 Task: Create a due date automation trigger when advanced on, on the tuesday of the week a card is due add fields with custom field "Resume" set to a number lower than 1 and lower or equal to 10 at 11:00 AM.
Action: Mouse moved to (1030, 81)
Screenshot: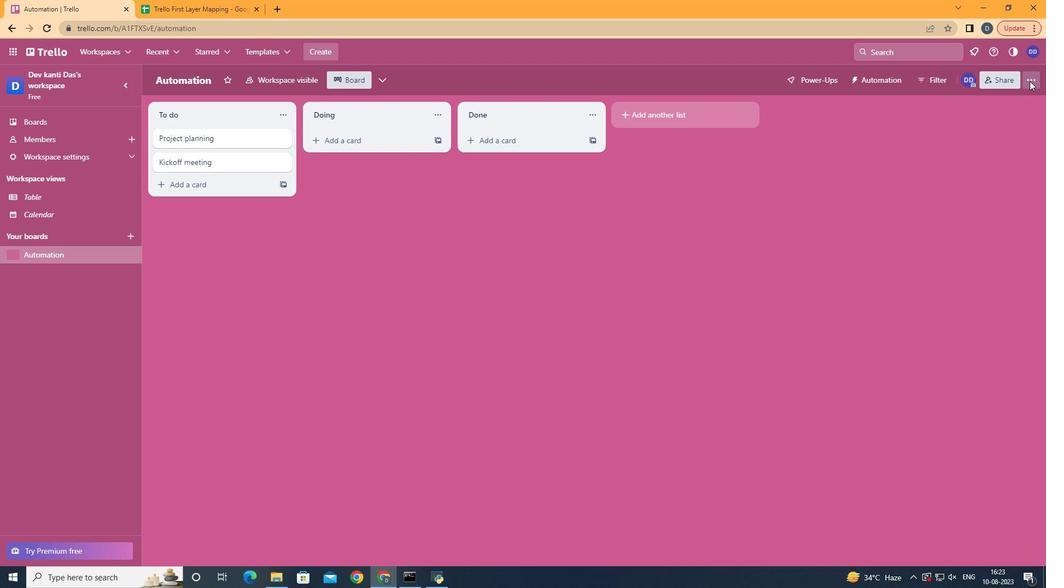 
Action: Mouse pressed left at (1030, 81)
Screenshot: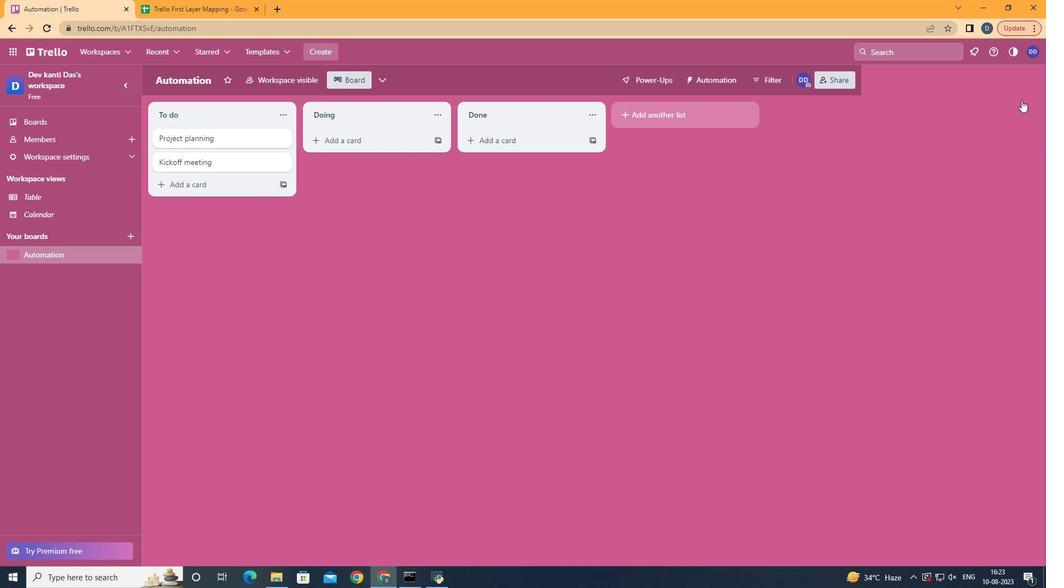
Action: Mouse moved to (968, 219)
Screenshot: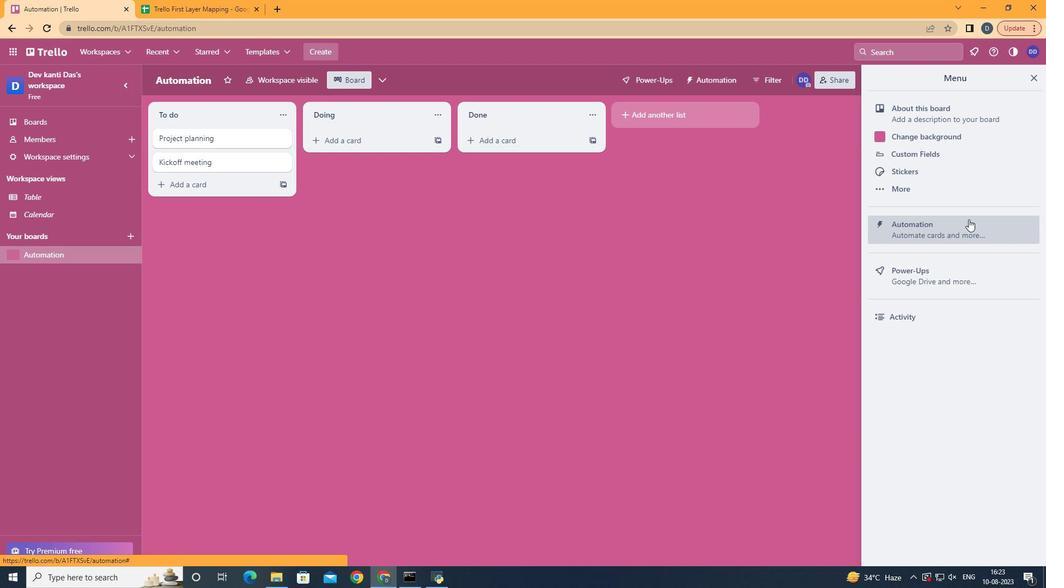 
Action: Mouse pressed left at (968, 219)
Screenshot: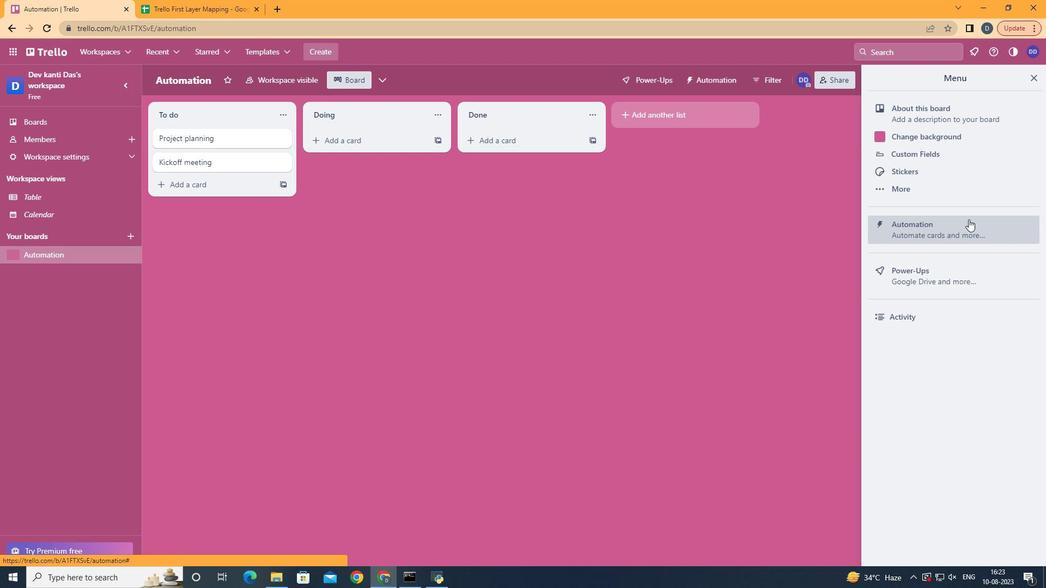 
Action: Mouse moved to (174, 219)
Screenshot: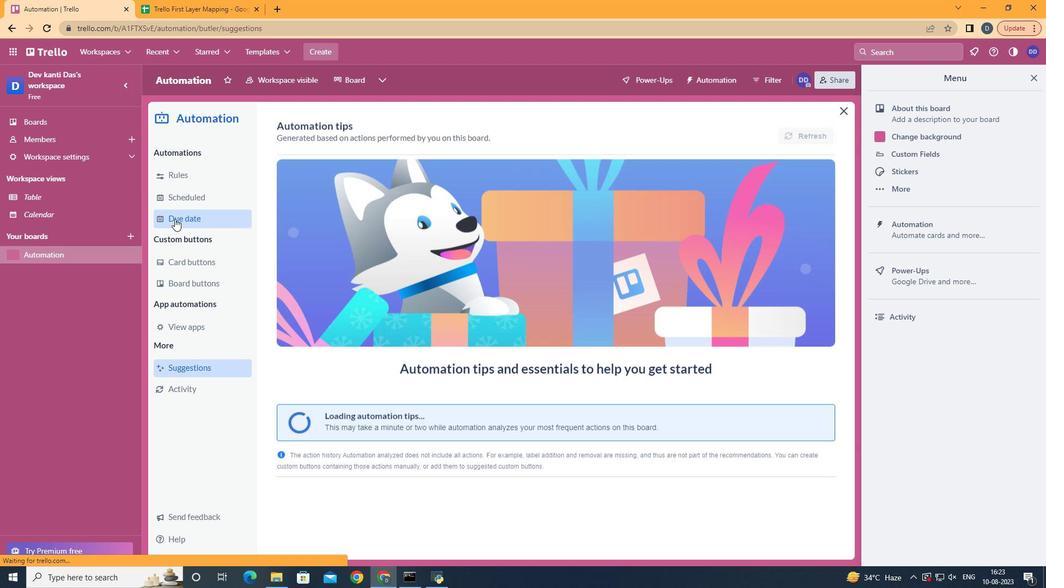 
Action: Mouse pressed left at (174, 219)
Screenshot: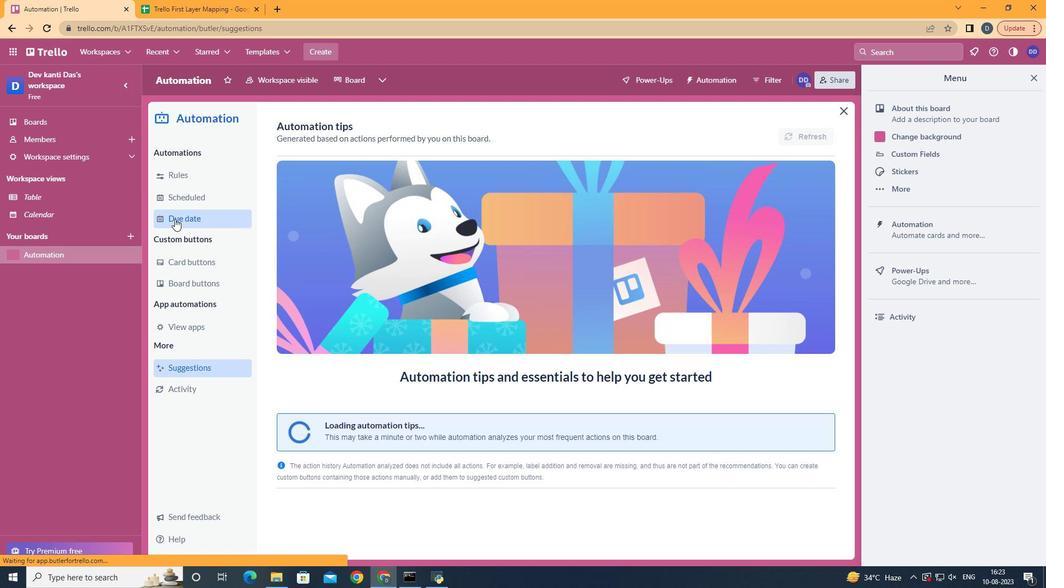 
Action: Mouse moved to (767, 126)
Screenshot: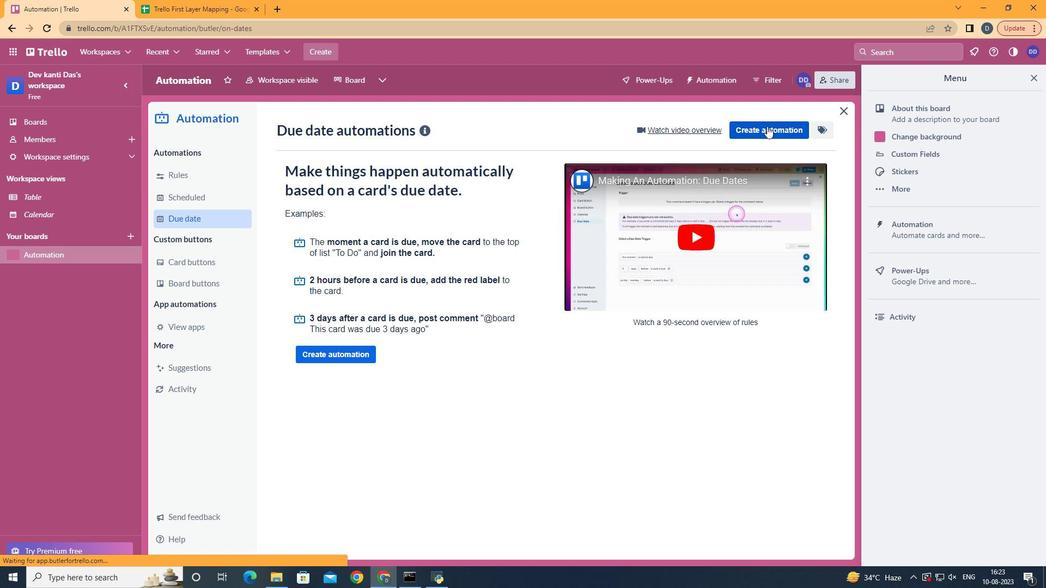 
Action: Mouse pressed left at (767, 126)
Screenshot: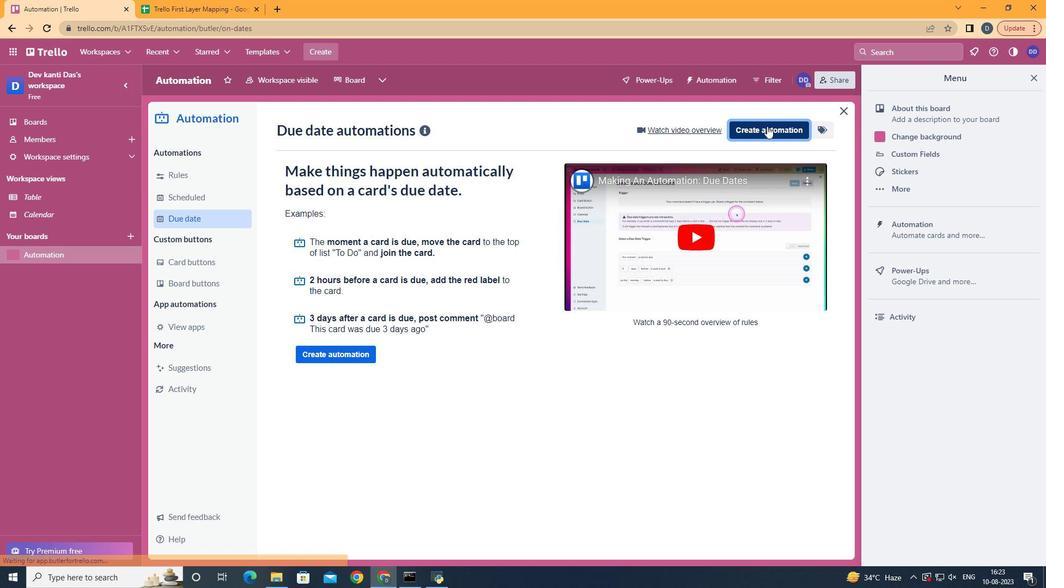
Action: Mouse moved to (581, 232)
Screenshot: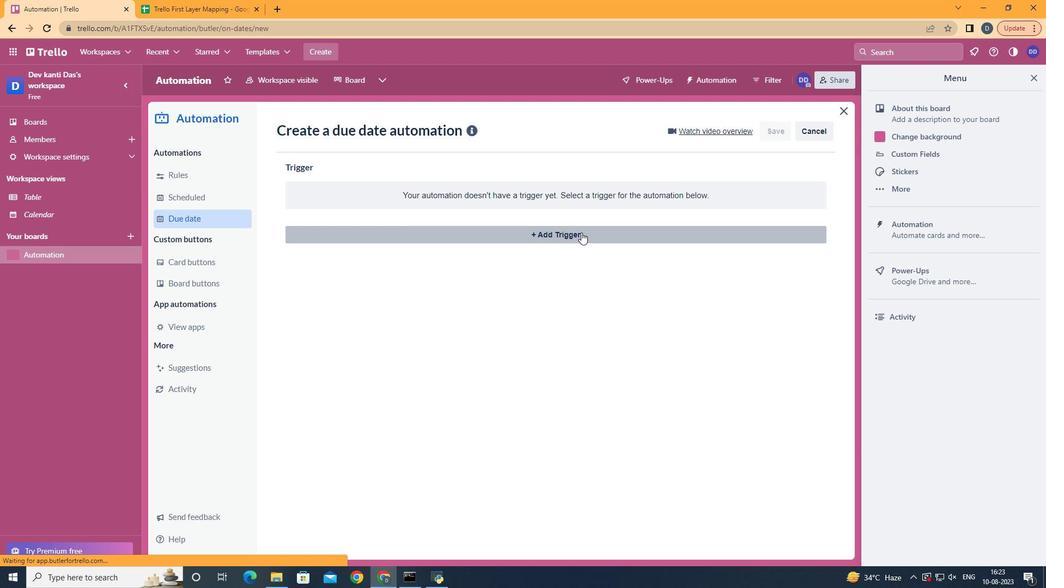 
Action: Mouse pressed left at (581, 232)
Screenshot: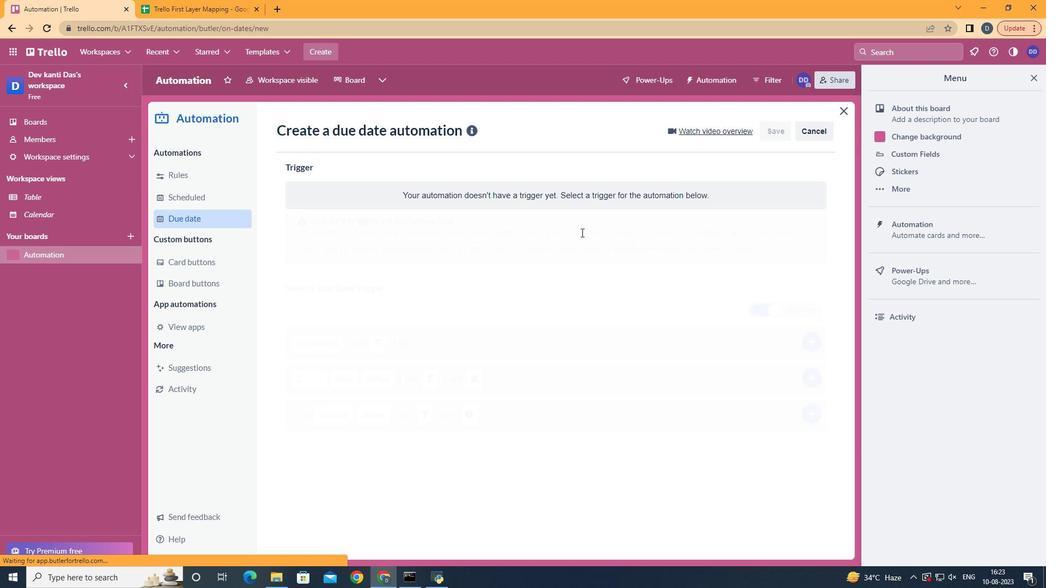 
Action: Mouse moved to (353, 304)
Screenshot: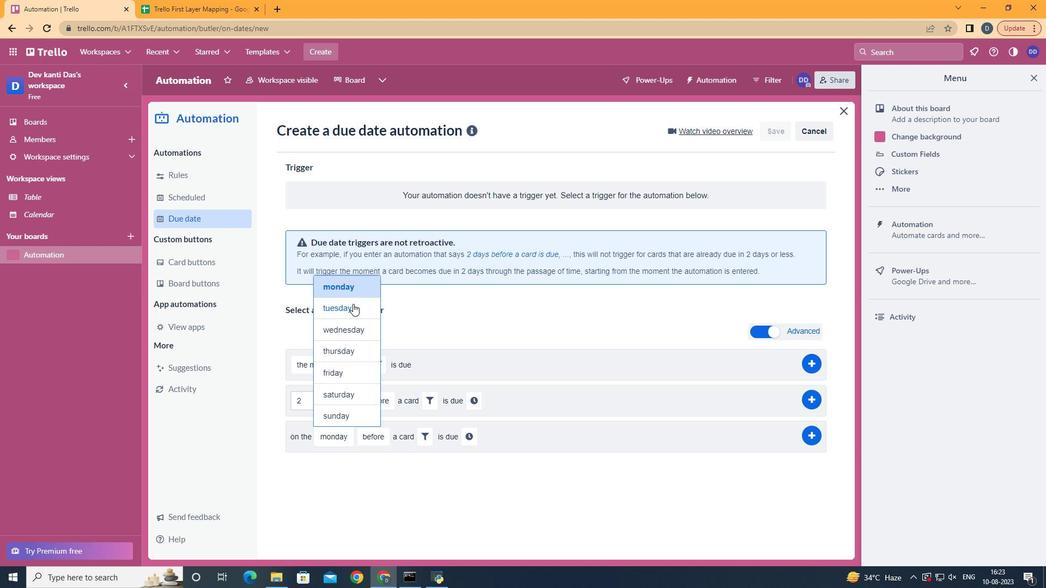
Action: Mouse pressed left at (353, 304)
Screenshot: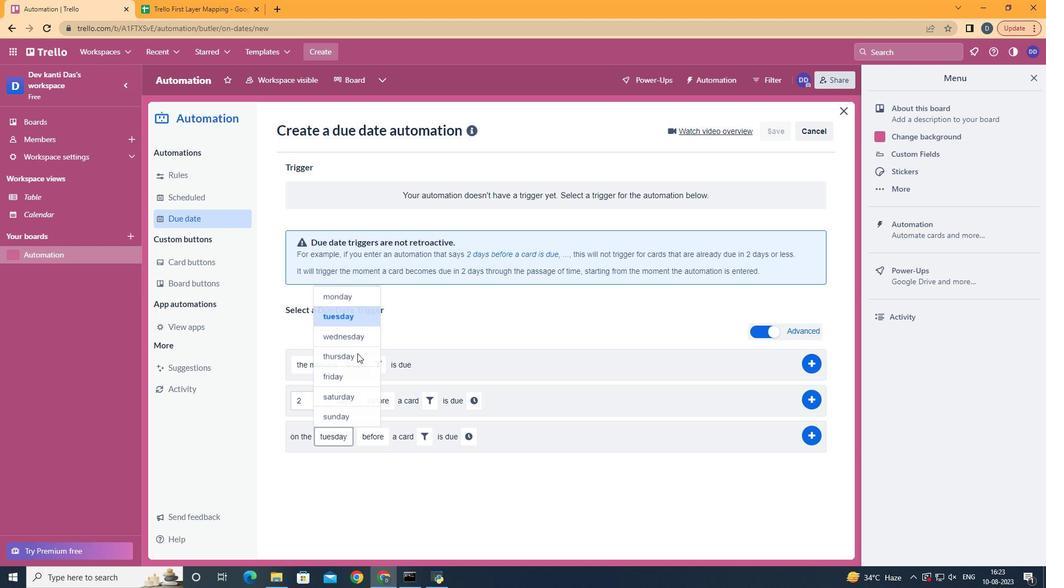 
Action: Mouse moved to (378, 500)
Screenshot: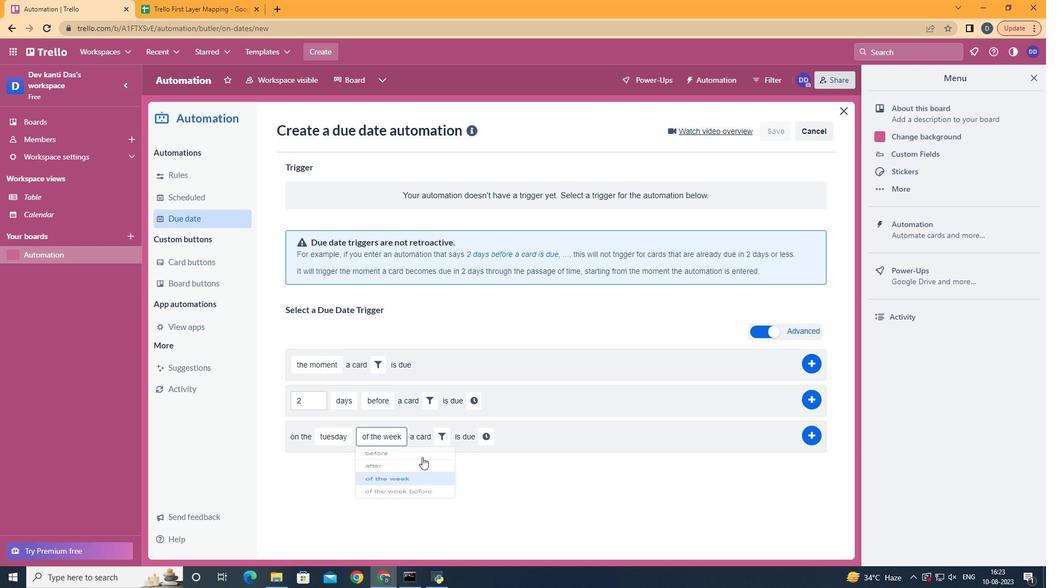 
Action: Mouse pressed left at (378, 500)
Screenshot: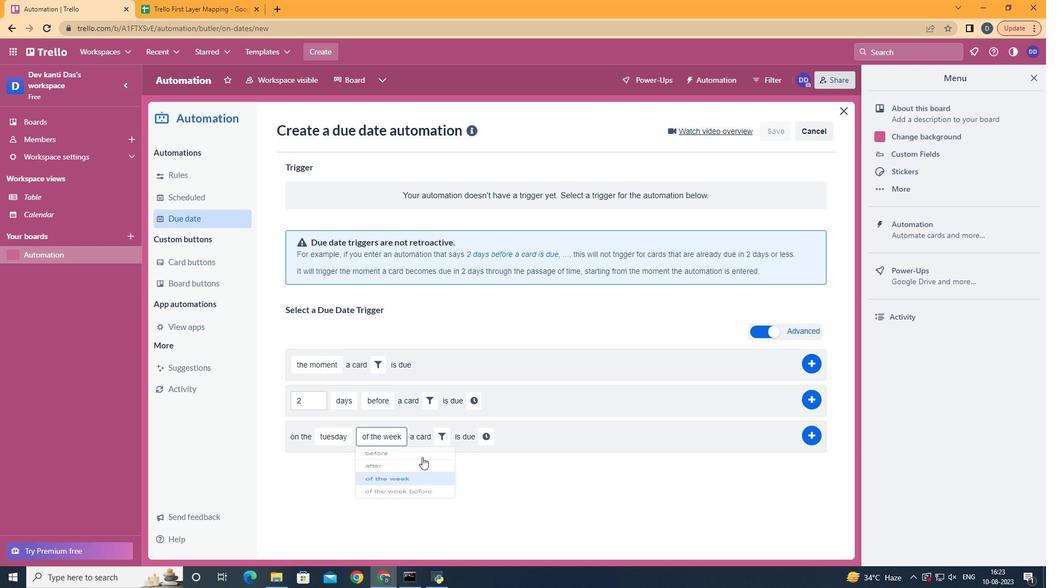 
Action: Mouse moved to (437, 431)
Screenshot: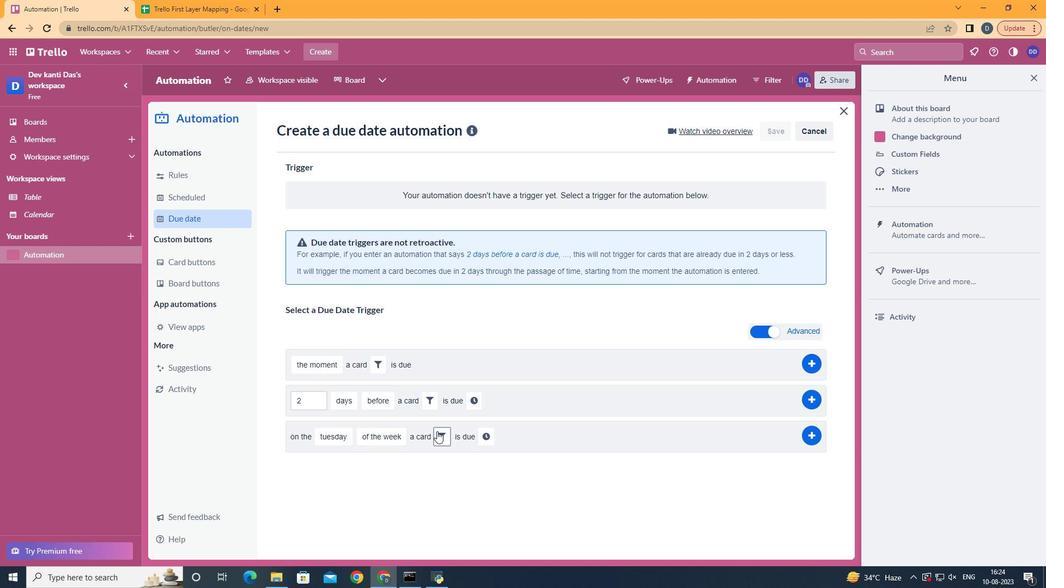 
Action: Mouse pressed left at (437, 431)
Screenshot: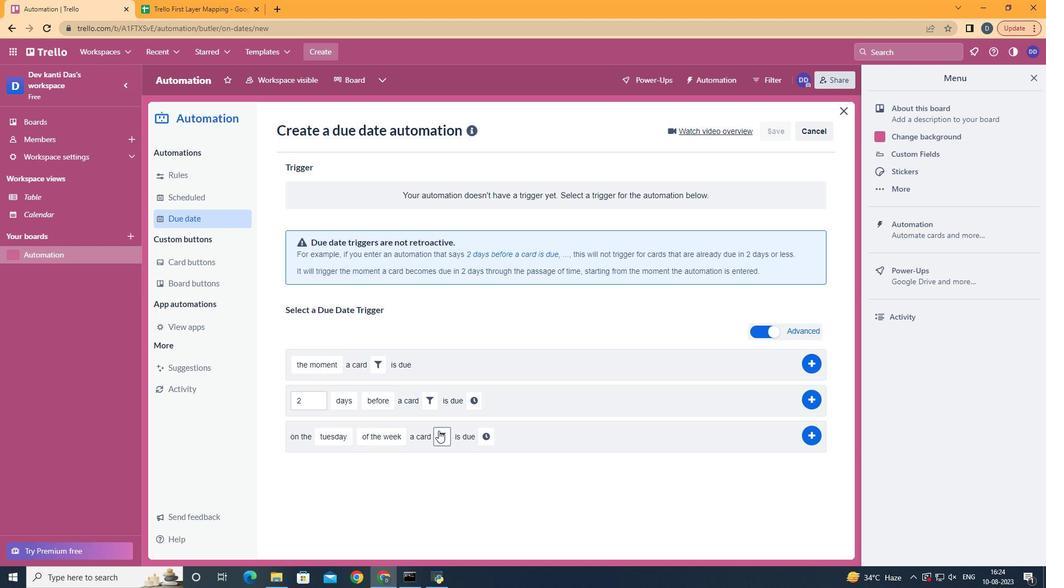 
Action: Mouse moved to (617, 463)
Screenshot: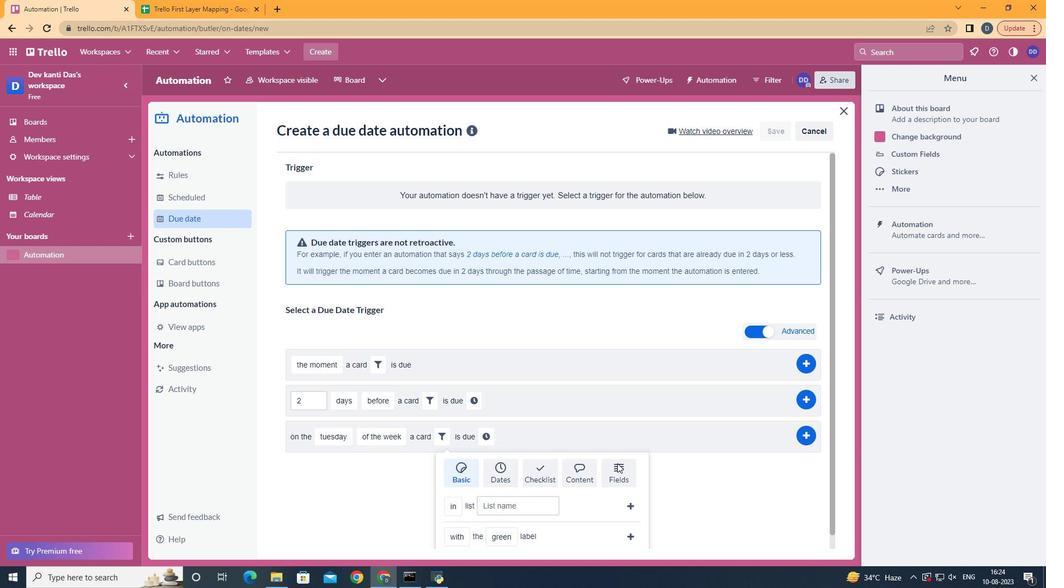 
Action: Mouse pressed left at (617, 463)
Screenshot: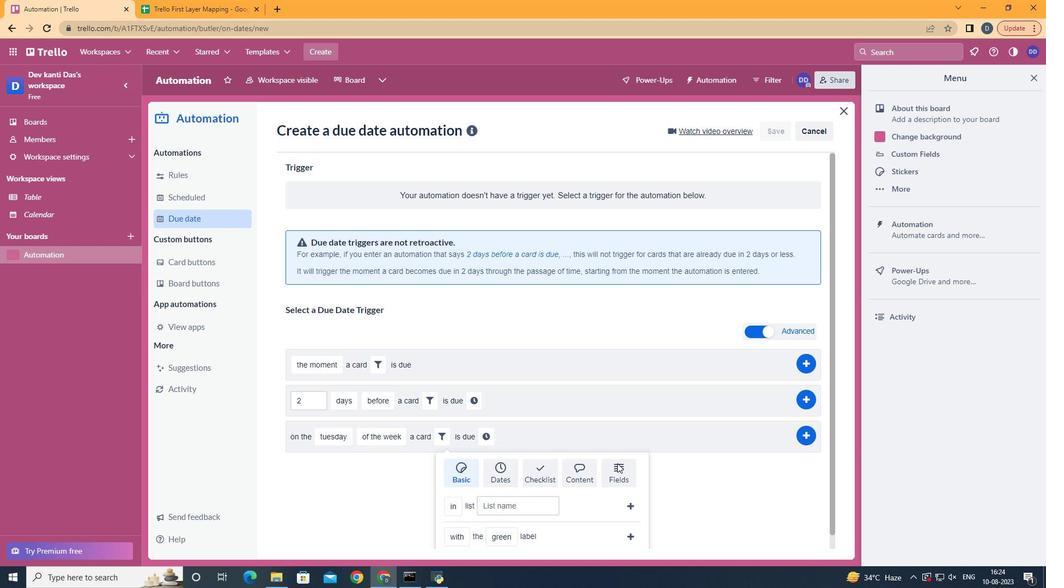 
Action: Mouse scrolled (617, 463) with delta (0, 0)
Screenshot: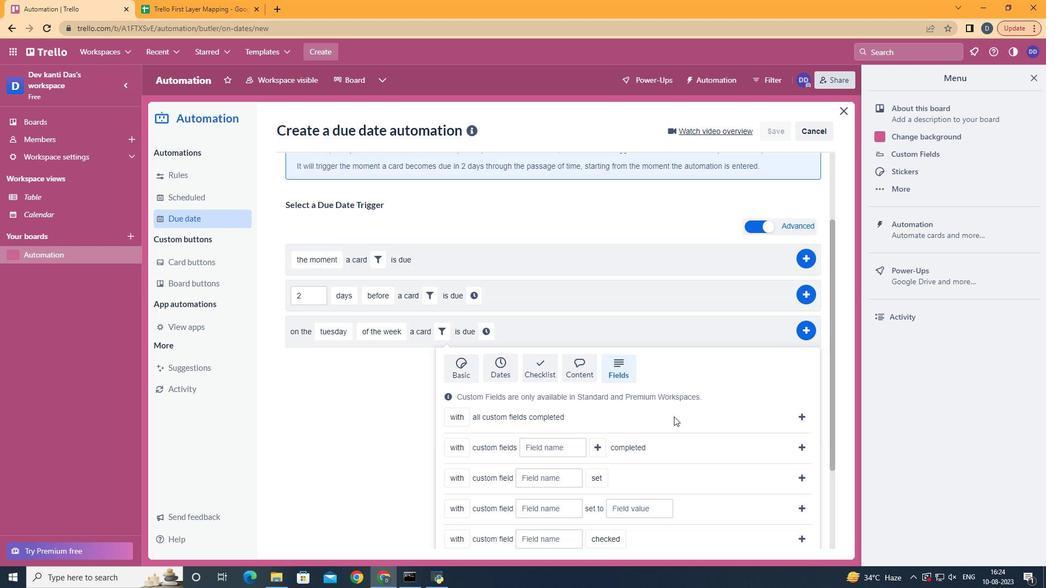 
Action: Mouse scrolled (617, 463) with delta (0, 0)
Screenshot: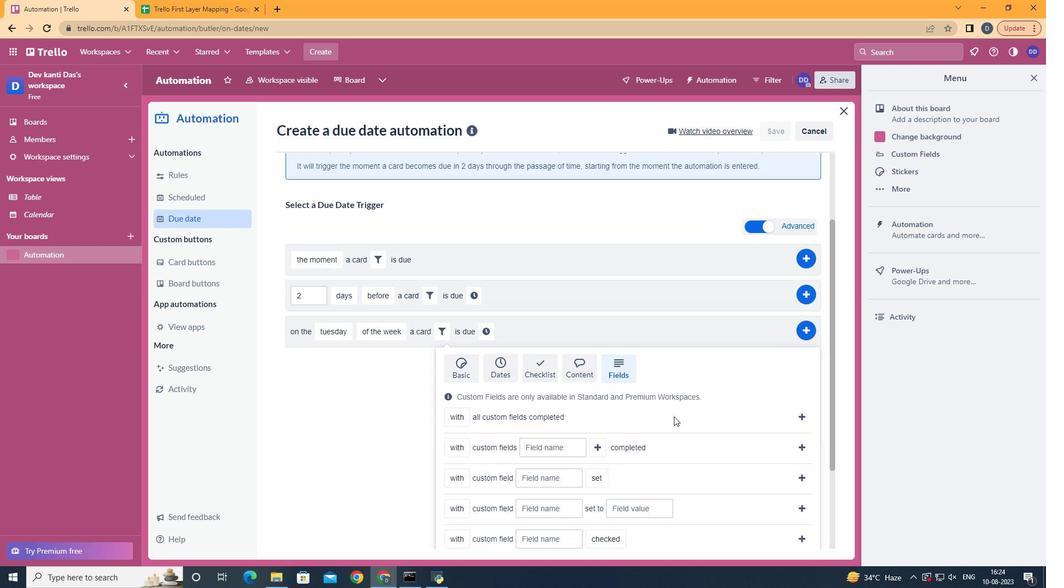 
Action: Mouse scrolled (617, 463) with delta (0, 0)
Screenshot: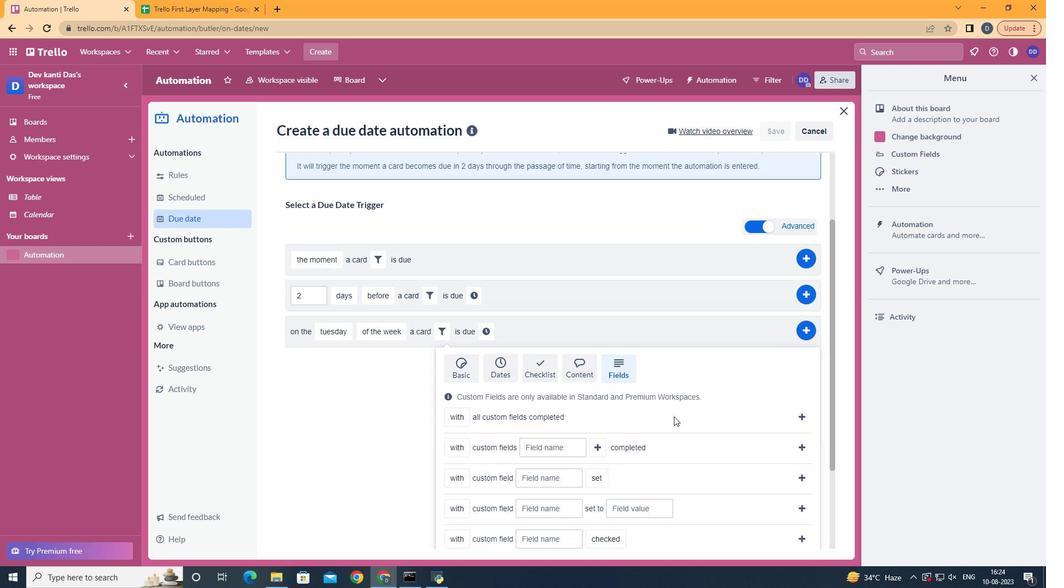 
Action: Mouse scrolled (617, 463) with delta (0, 0)
Screenshot: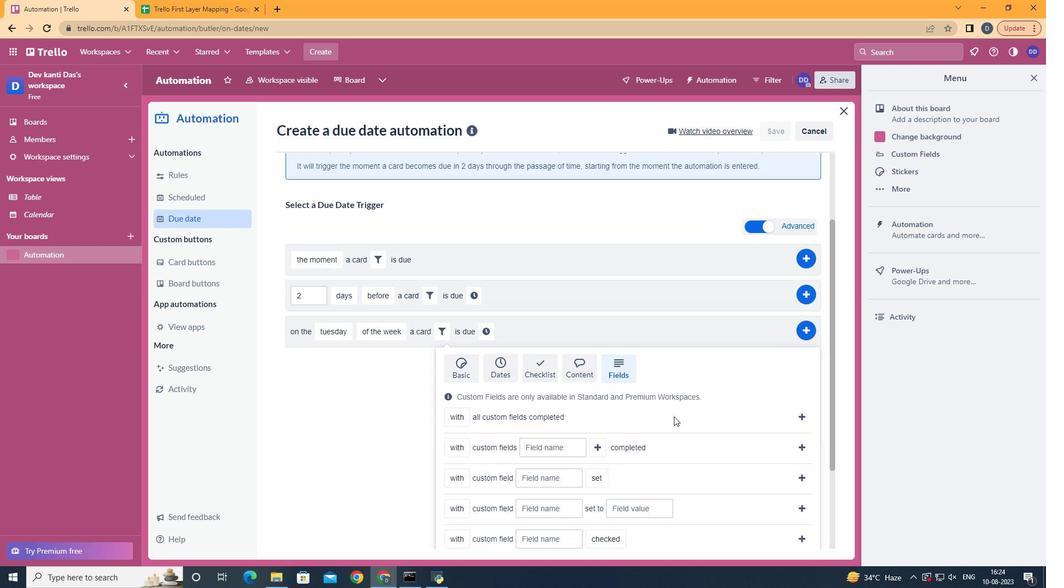 
Action: Mouse scrolled (617, 463) with delta (0, 0)
Screenshot: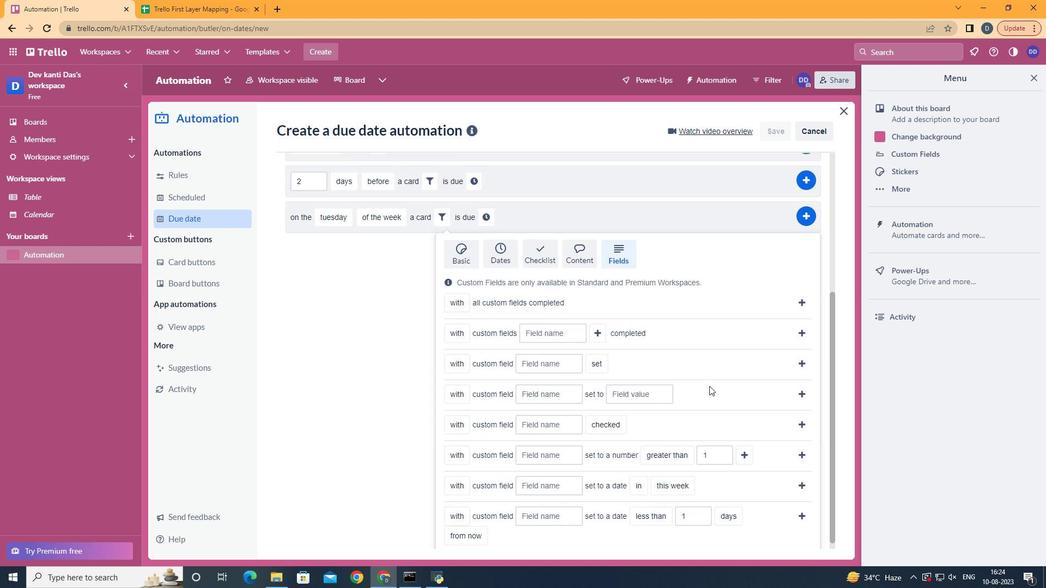 
Action: Mouse moved to (572, 440)
Screenshot: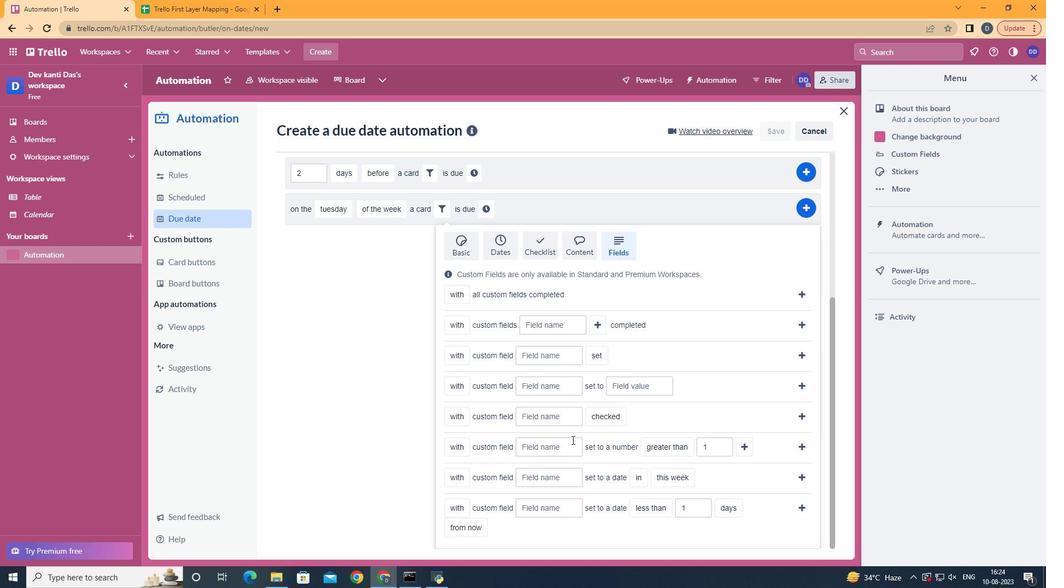 
Action: Mouse pressed left at (572, 440)
Screenshot: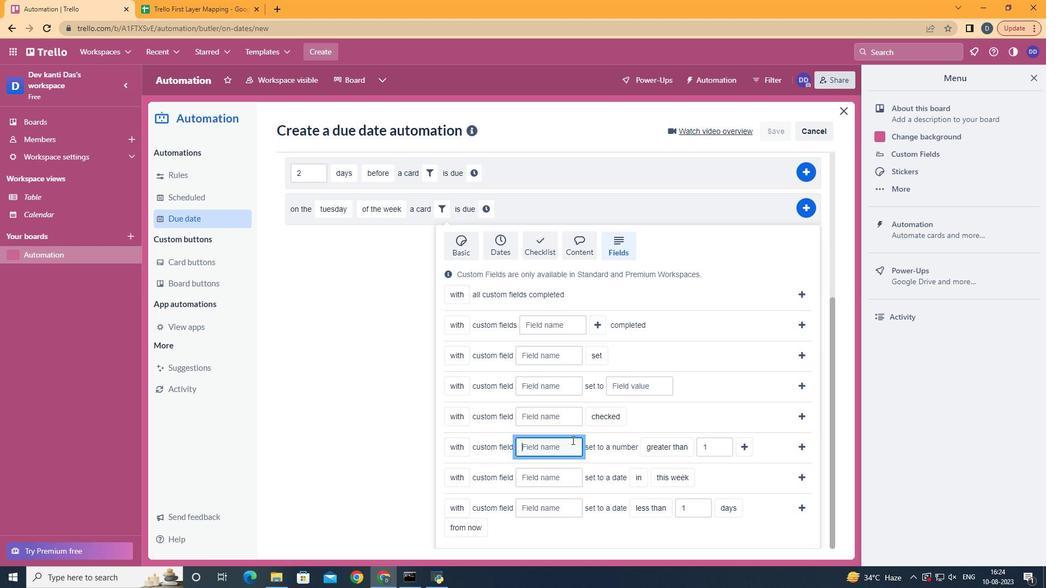 
Action: Key pressed <Key.shift>Resume
Screenshot: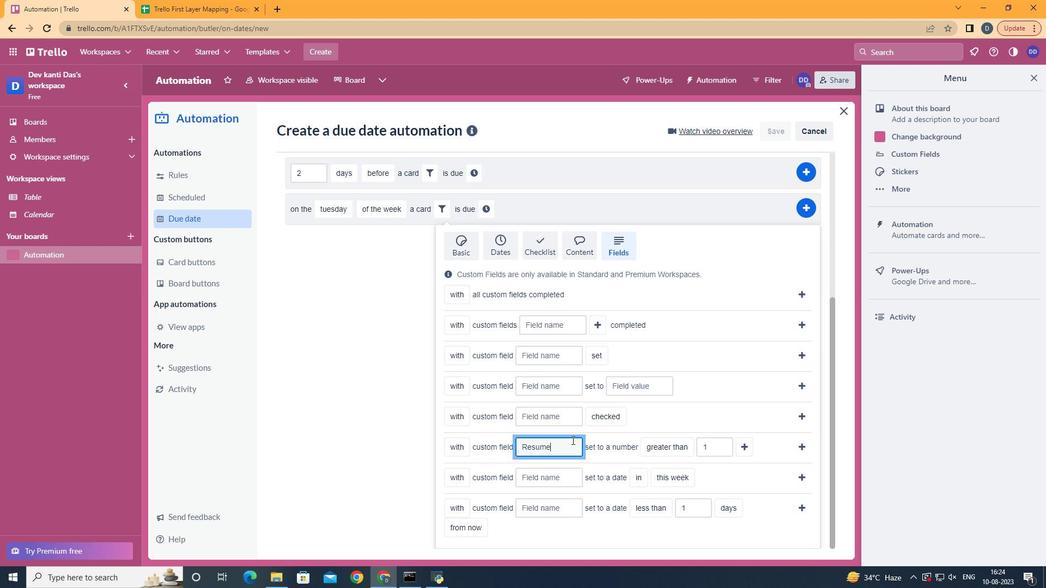 
Action: Mouse moved to (680, 506)
Screenshot: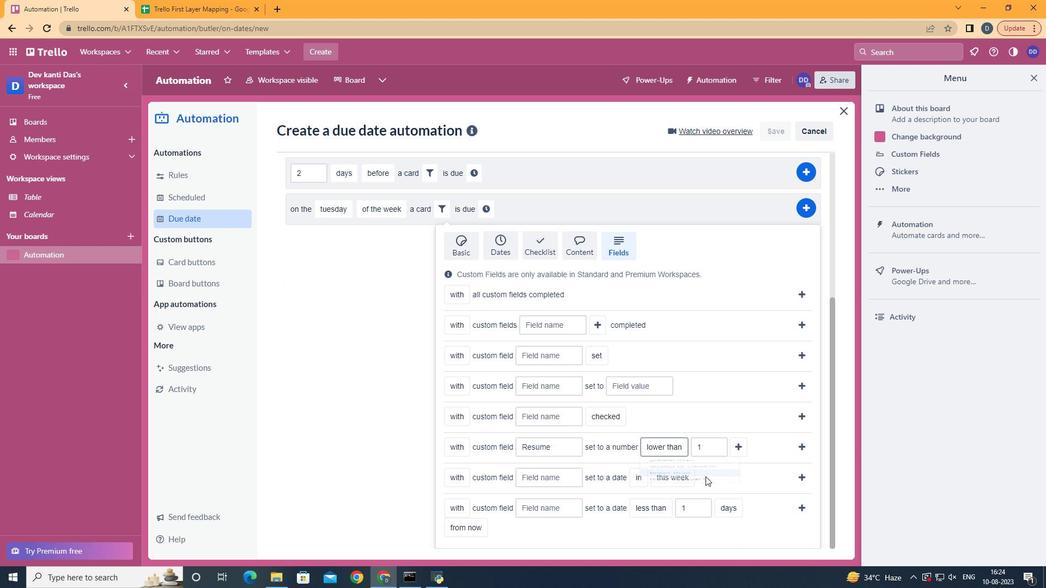 
Action: Mouse pressed left at (680, 506)
Screenshot: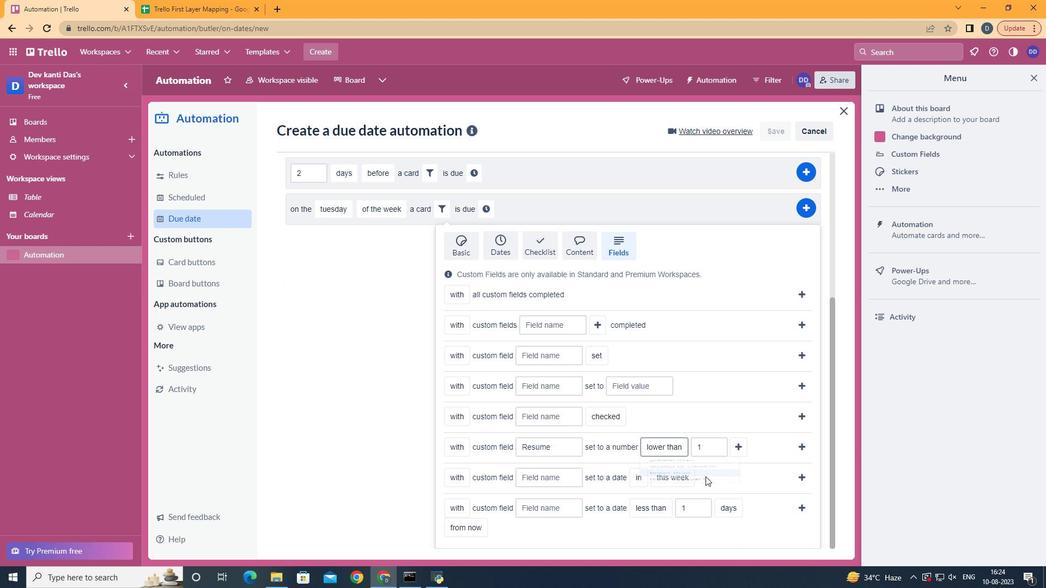 
Action: Mouse moved to (730, 442)
Screenshot: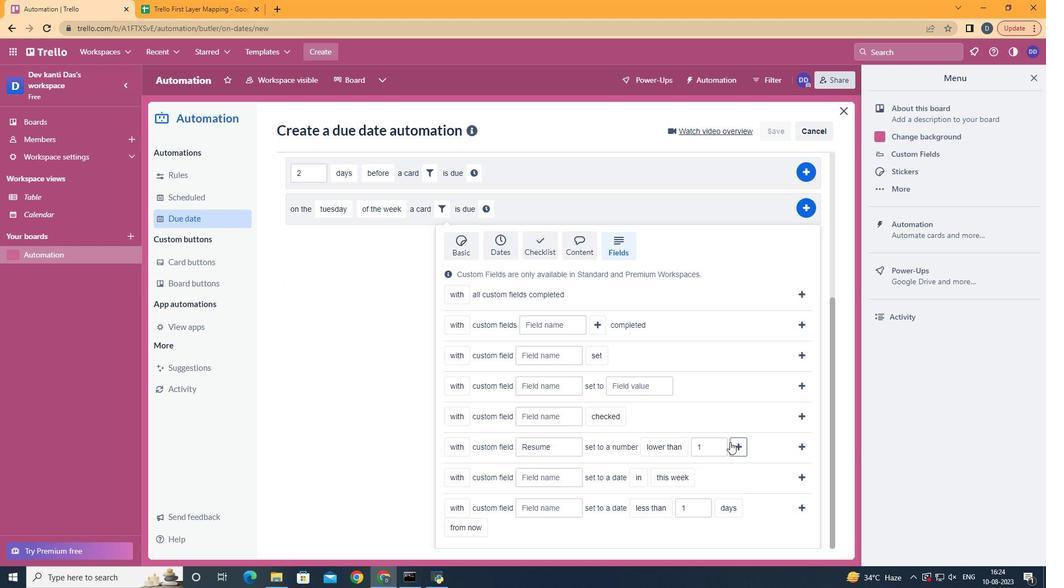 
Action: Mouse pressed left at (730, 442)
Screenshot: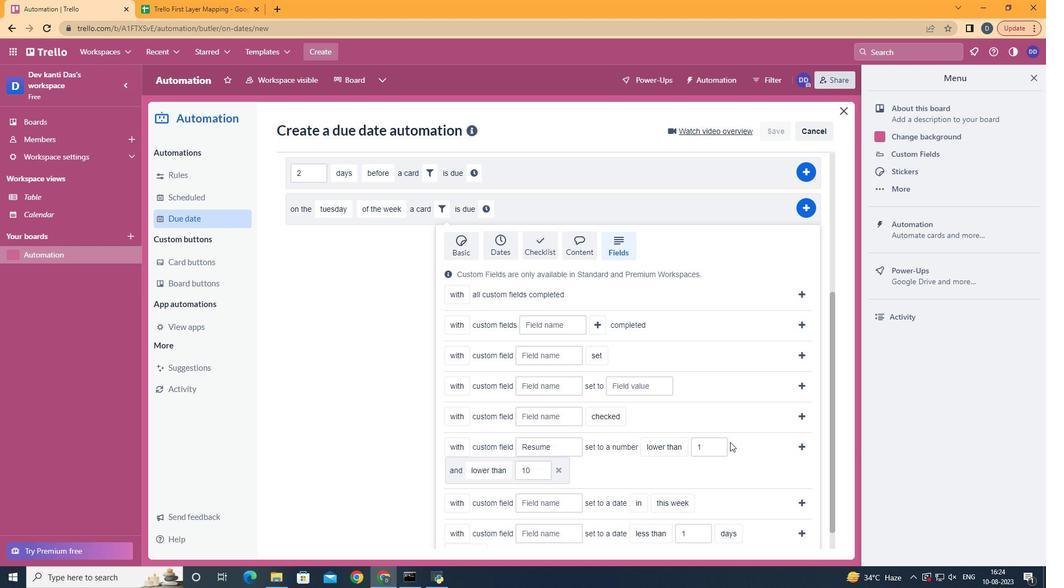 
Action: Mouse moved to (505, 404)
Screenshot: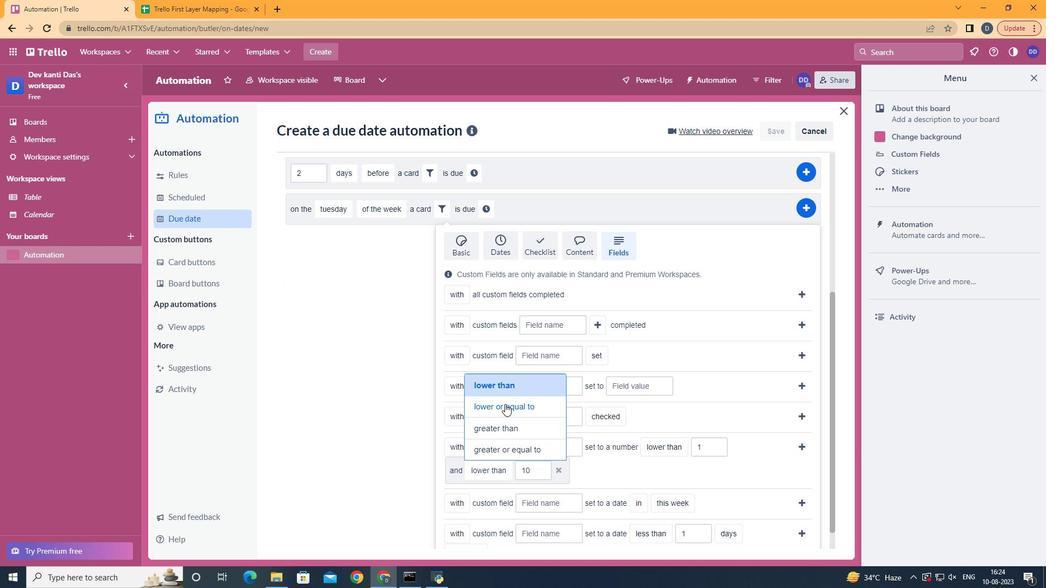 
Action: Mouse pressed left at (505, 404)
Screenshot: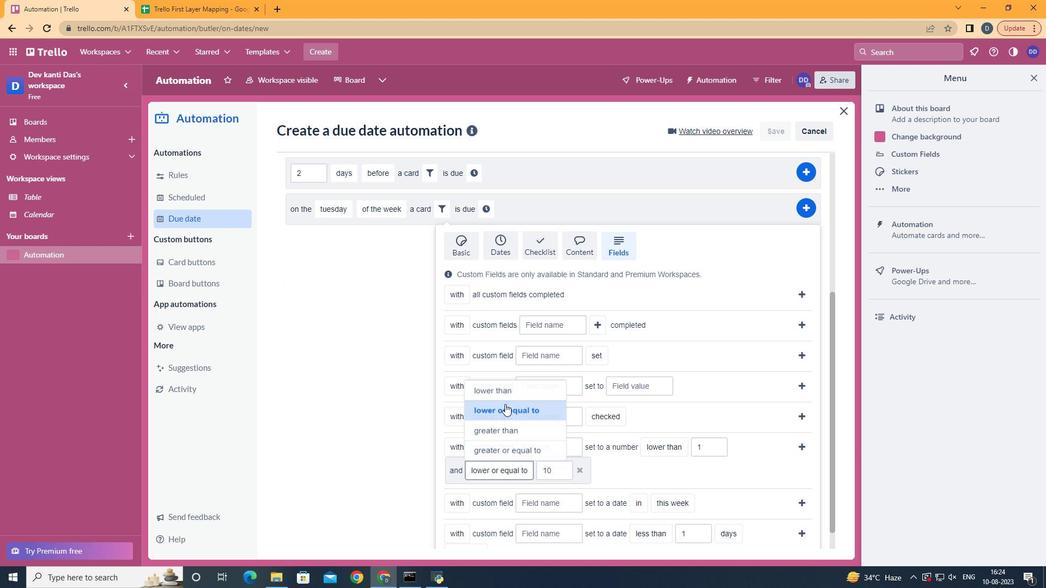 
Action: Mouse moved to (802, 447)
Screenshot: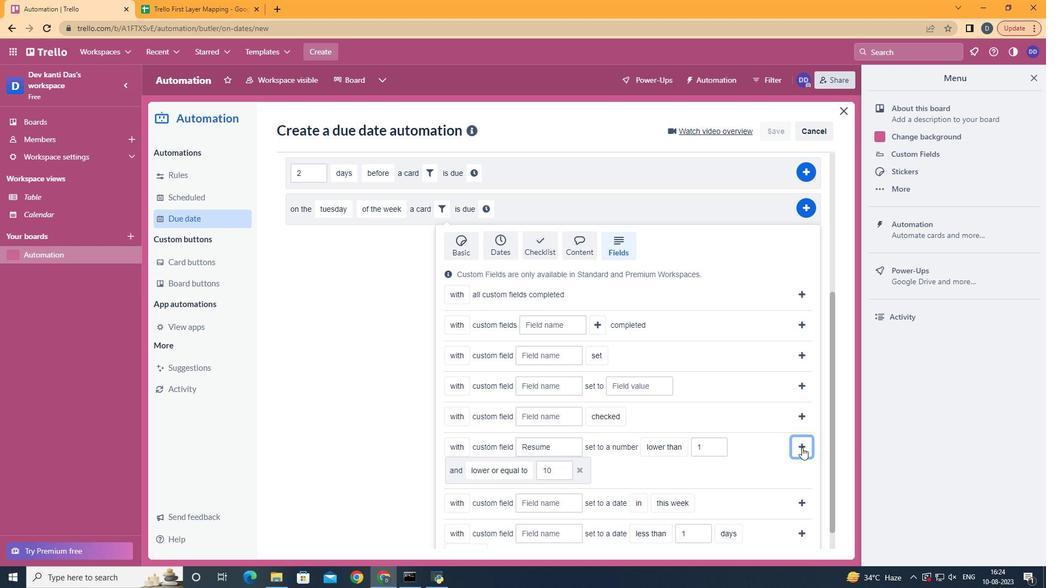 
Action: Mouse pressed left at (802, 447)
Screenshot: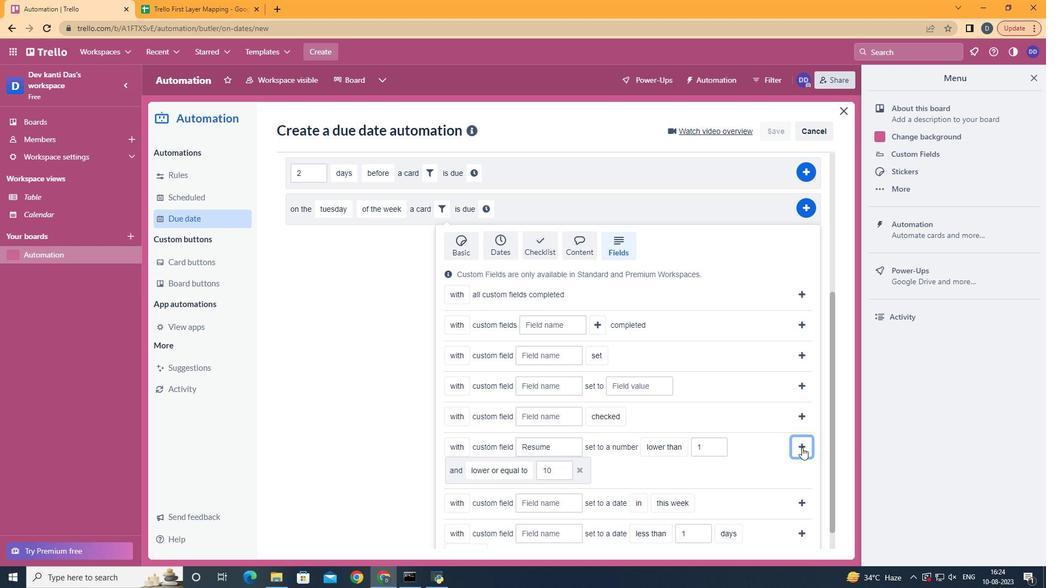 
Action: Mouse moved to (301, 452)
Screenshot: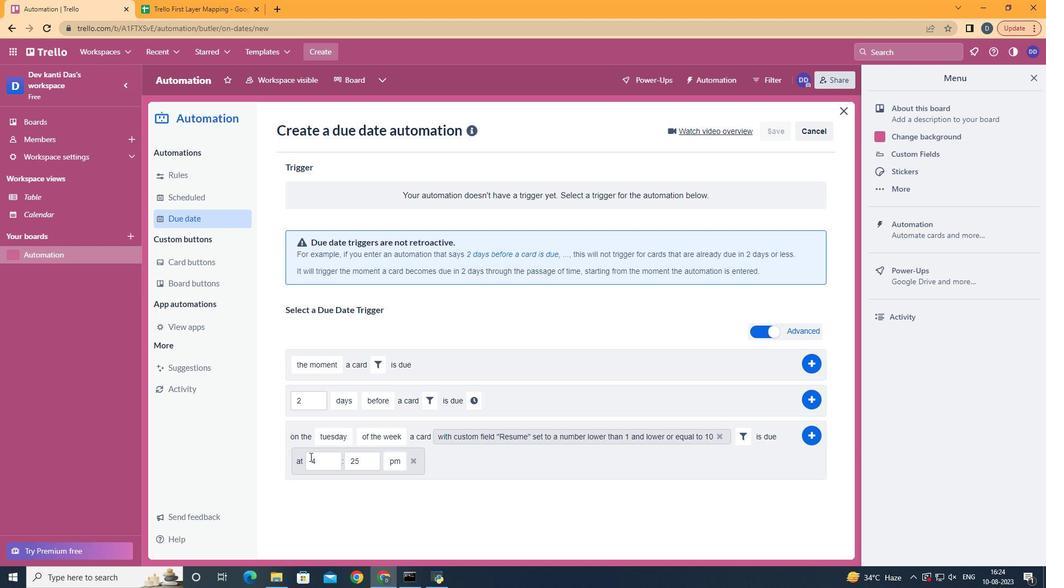 
Action: Mouse pressed left at (301, 452)
Screenshot: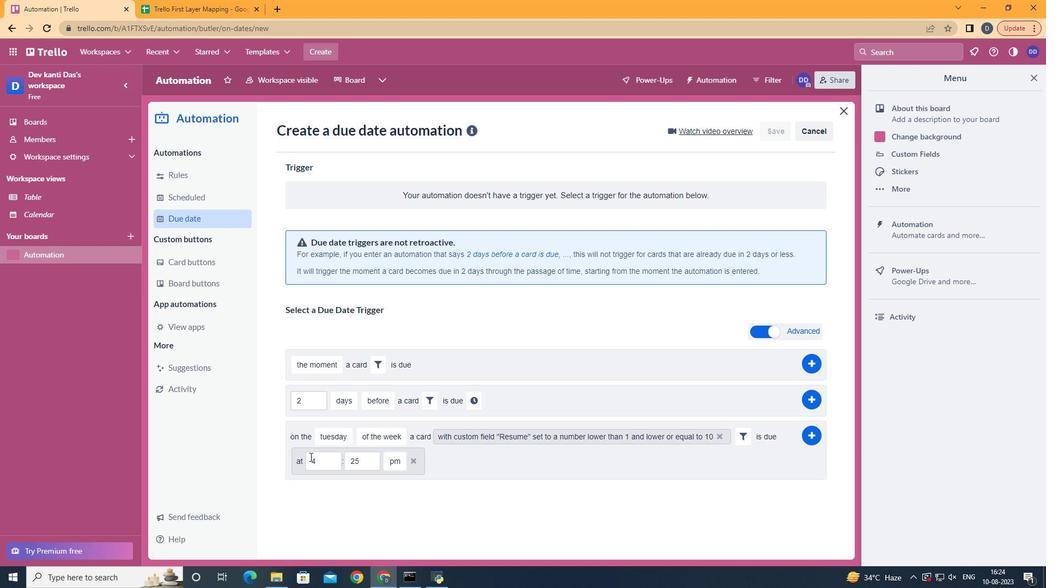 
Action: Mouse moved to (318, 458)
Screenshot: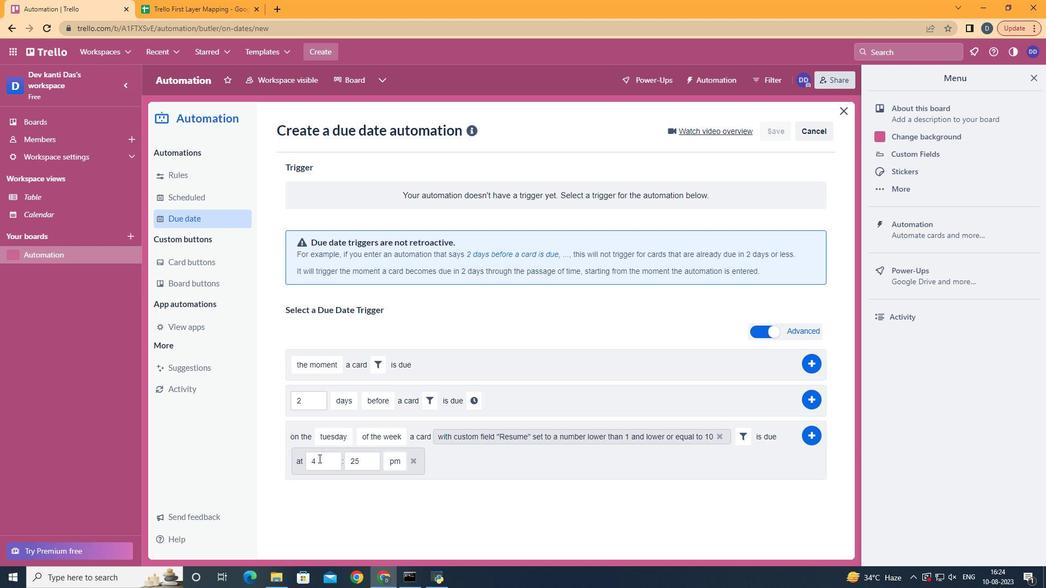 
Action: Mouse pressed left at (318, 458)
Screenshot: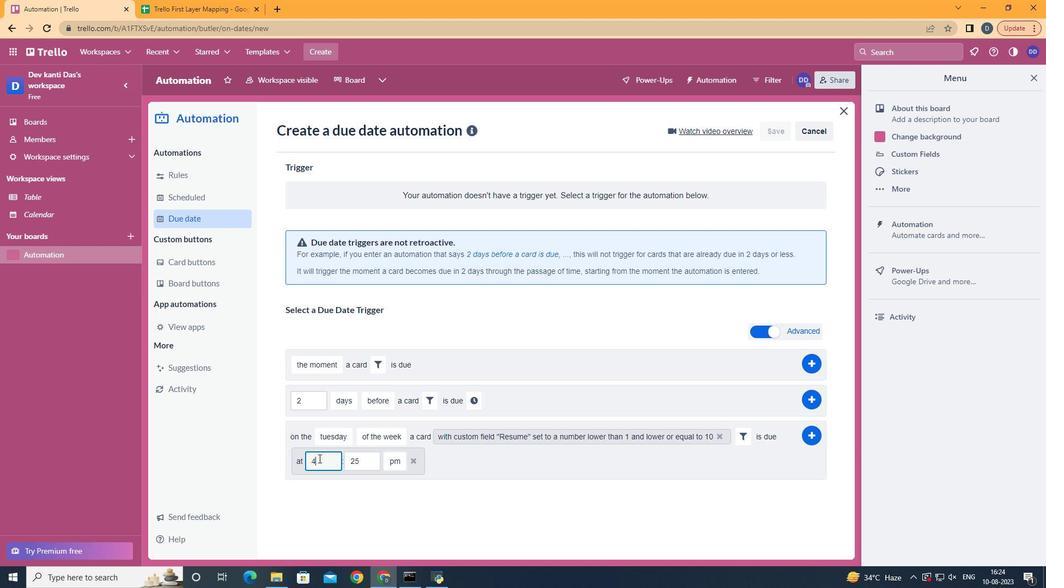 
Action: Key pressed <Key.backspace>11
Screenshot: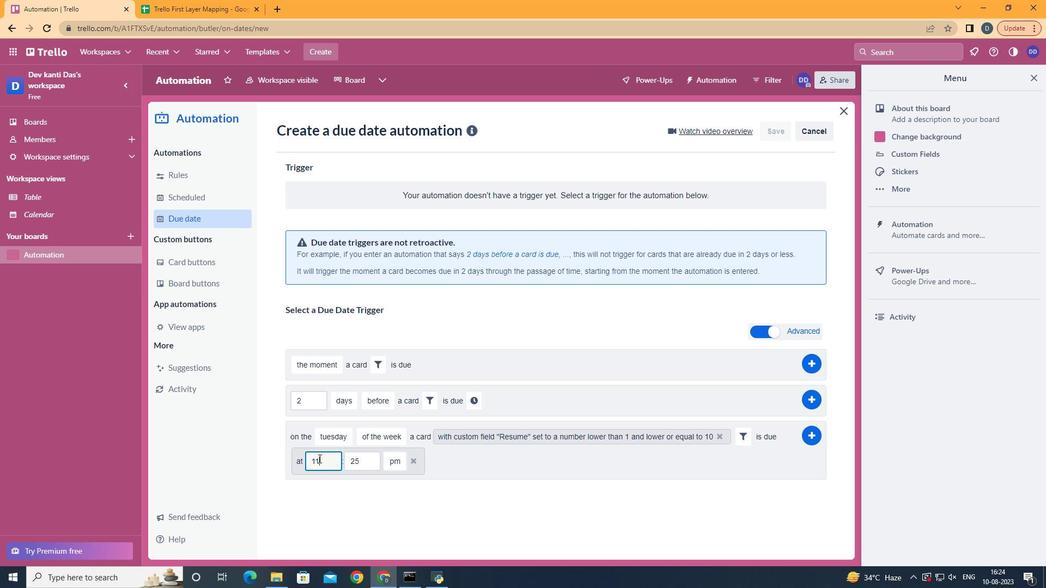 
Action: Mouse moved to (372, 461)
Screenshot: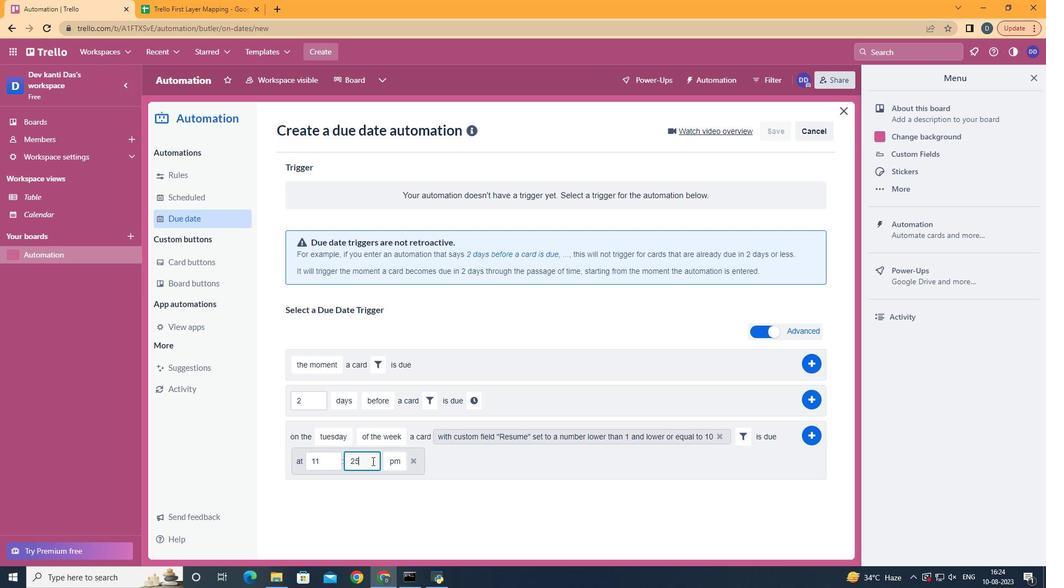 
Action: Mouse pressed left at (372, 461)
Screenshot: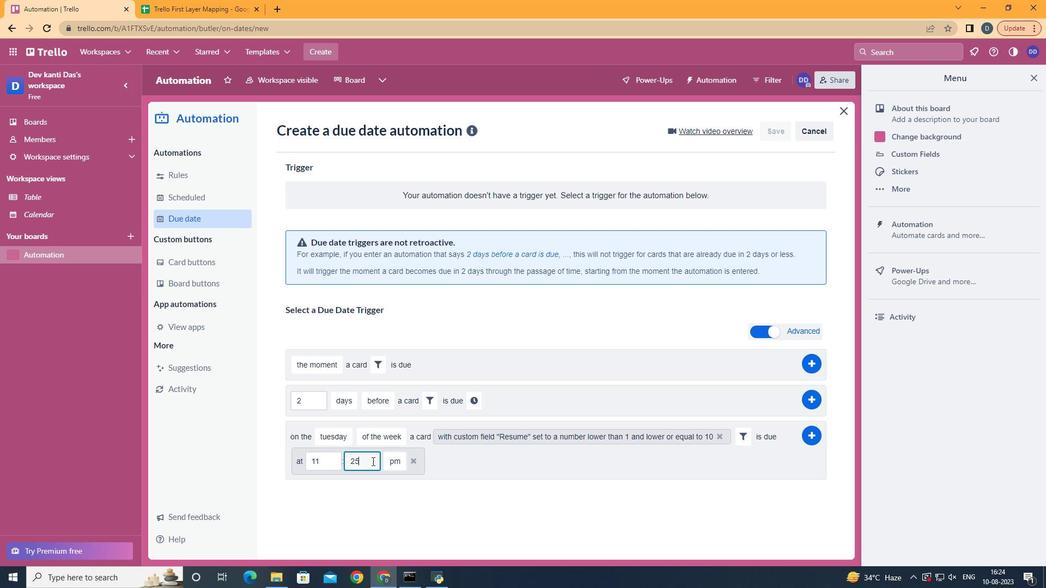 
Action: Key pressed <Key.backspace>
Screenshot: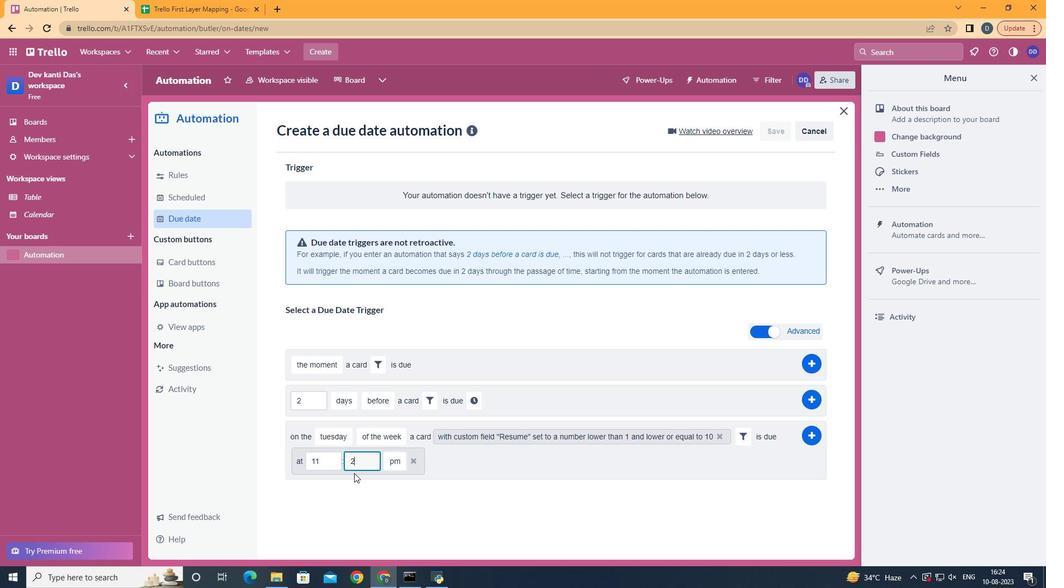 
Action: Mouse moved to (354, 473)
Screenshot: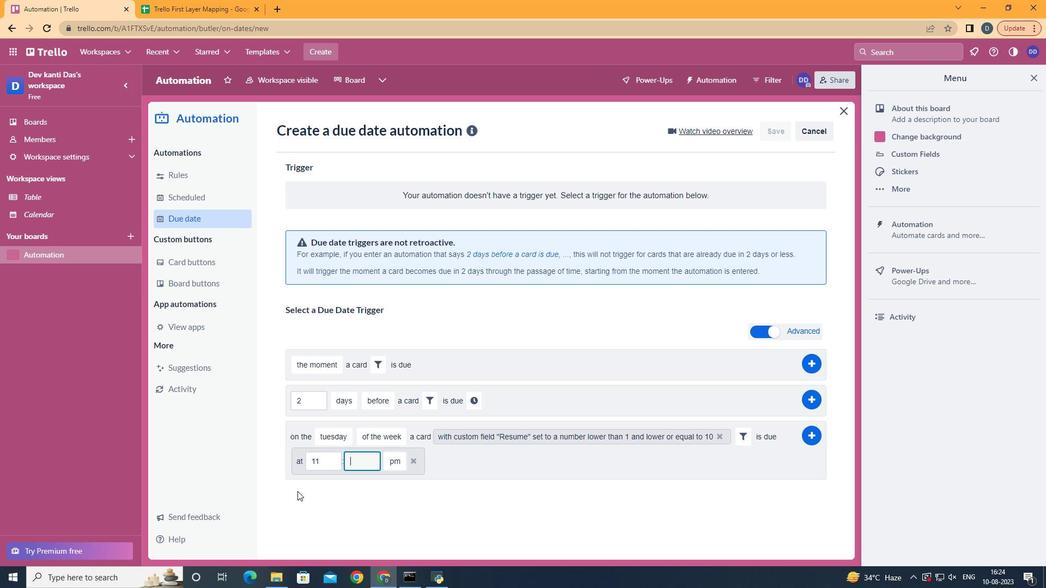 
Action: Key pressed <Key.backspace>
Screenshot: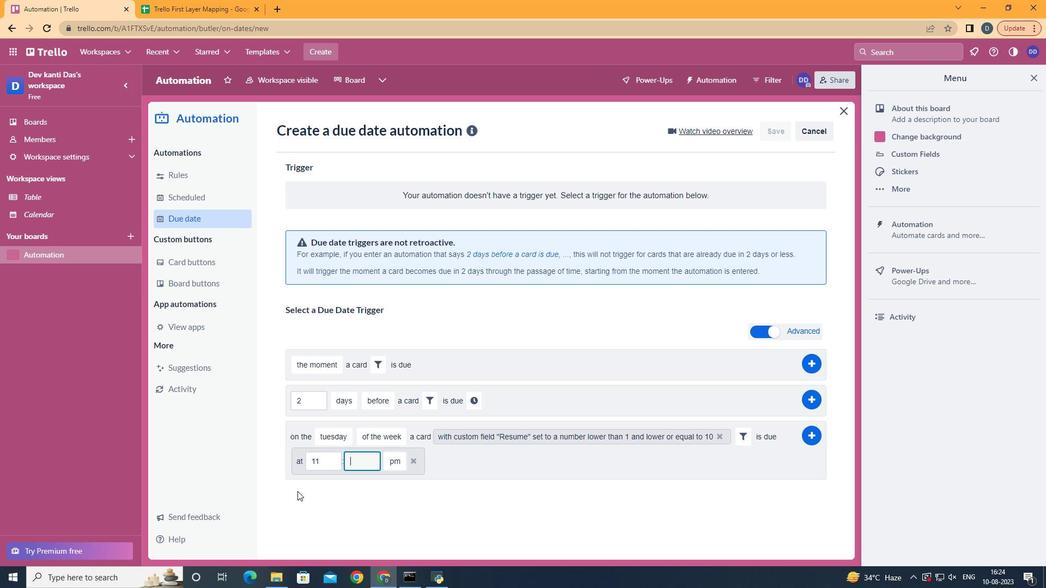 
Action: Mouse moved to (292, 493)
Screenshot: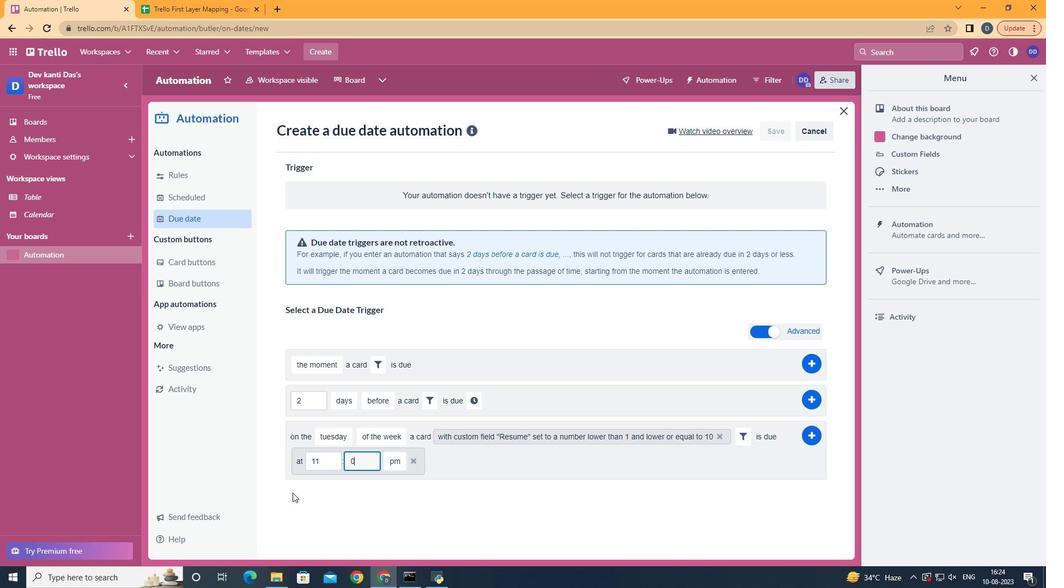
Action: Key pressed 00
Screenshot: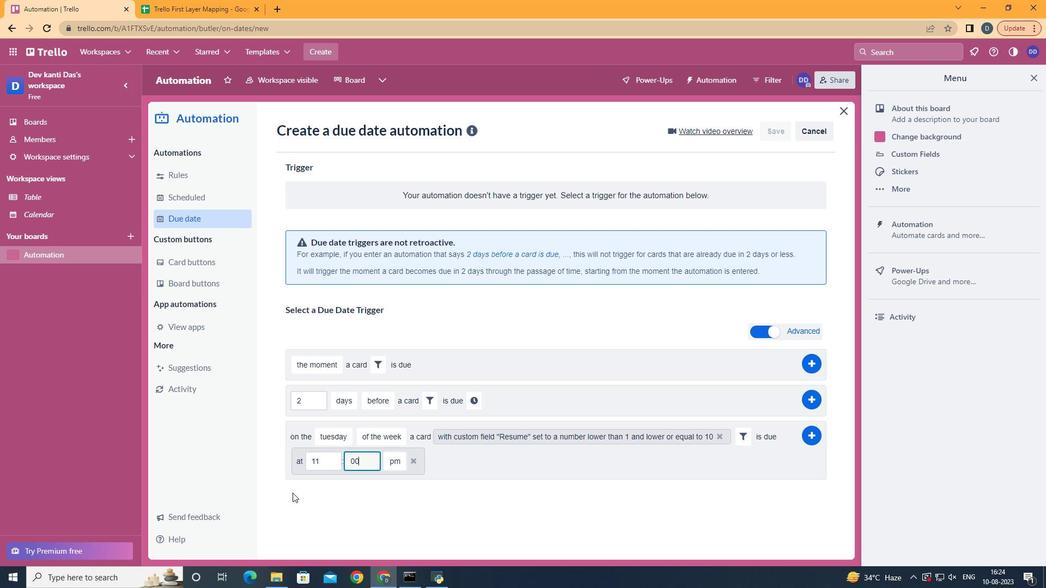 
Action: Mouse moved to (397, 486)
Screenshot: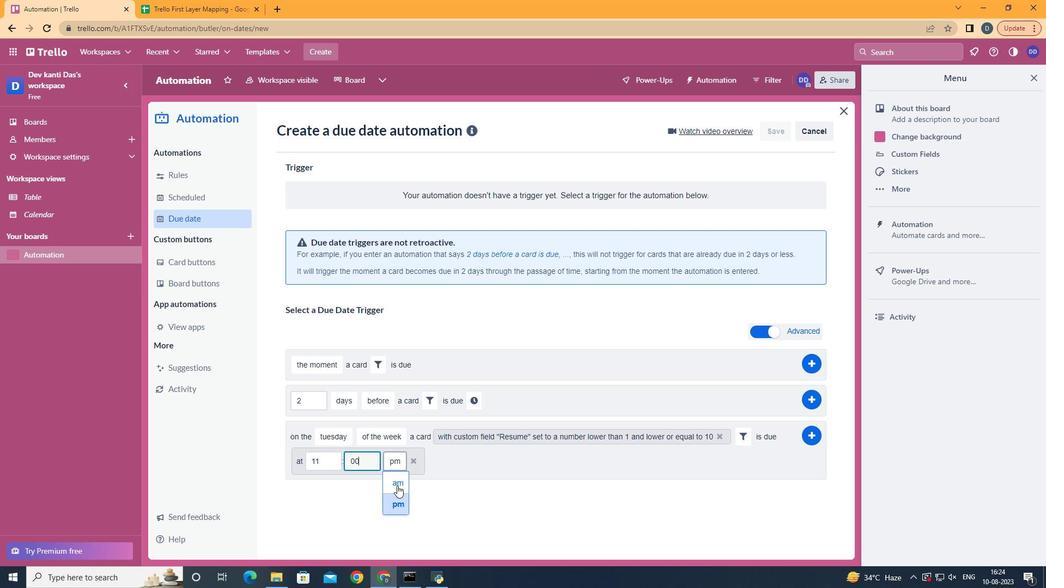 
Action: Mouse pressed left at (397, 486)
Screenshot: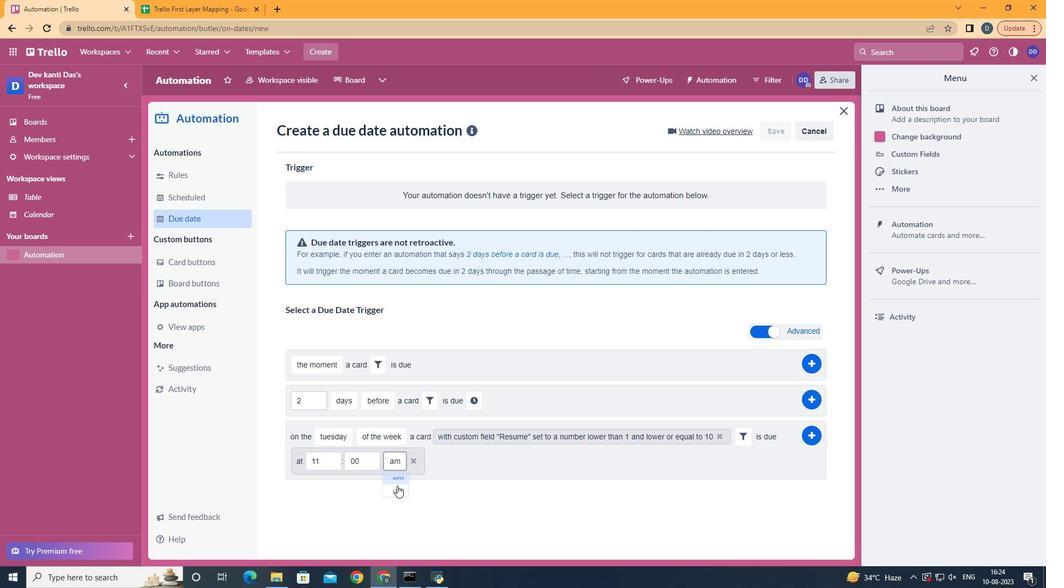 
Action: Mouse moved to (820, 434)
Screenshot: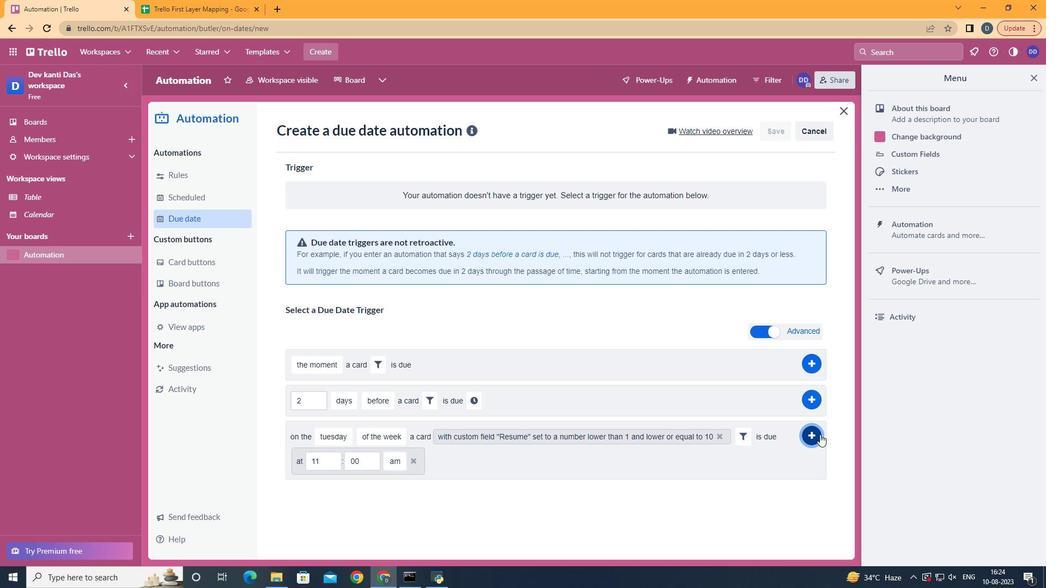 
Action: Mouse pressed left at (820, 434)
Screenshot: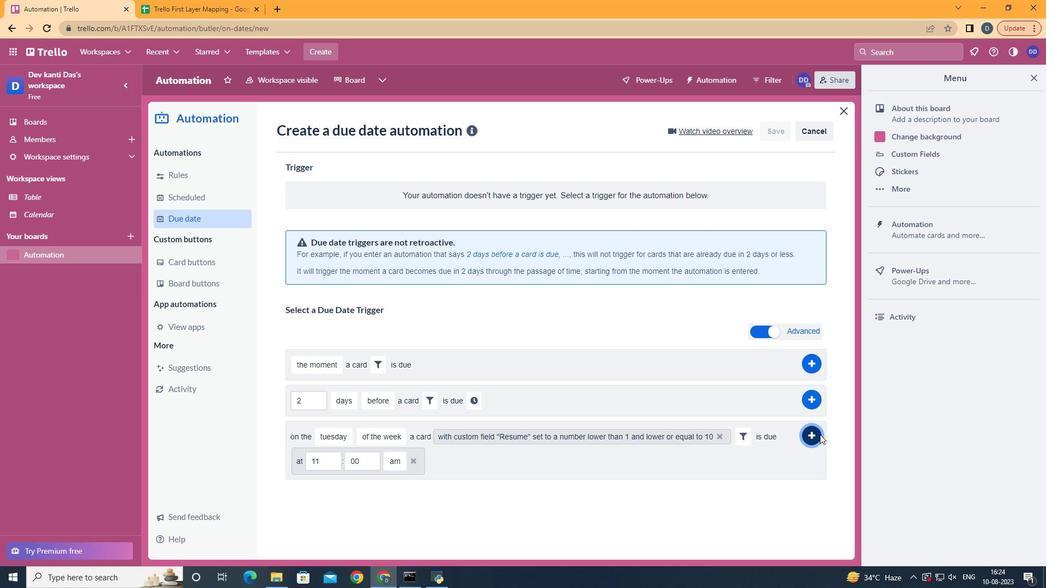 
